 Task: Create a due date automation trigger when advanced on, 2 working days before a card is due add dates without an overdue due date at 11:00 AM.
Action: Mouse moved to (1100, 85)
Screenshot: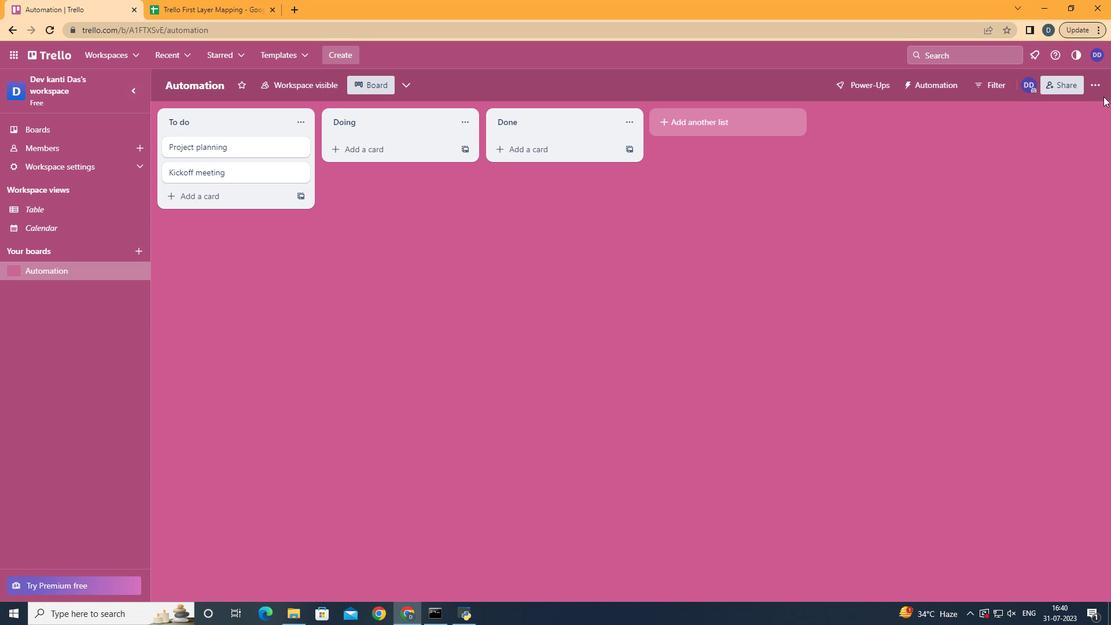 
Action: Mouse pressed left at (1100, 85)
Screenshot: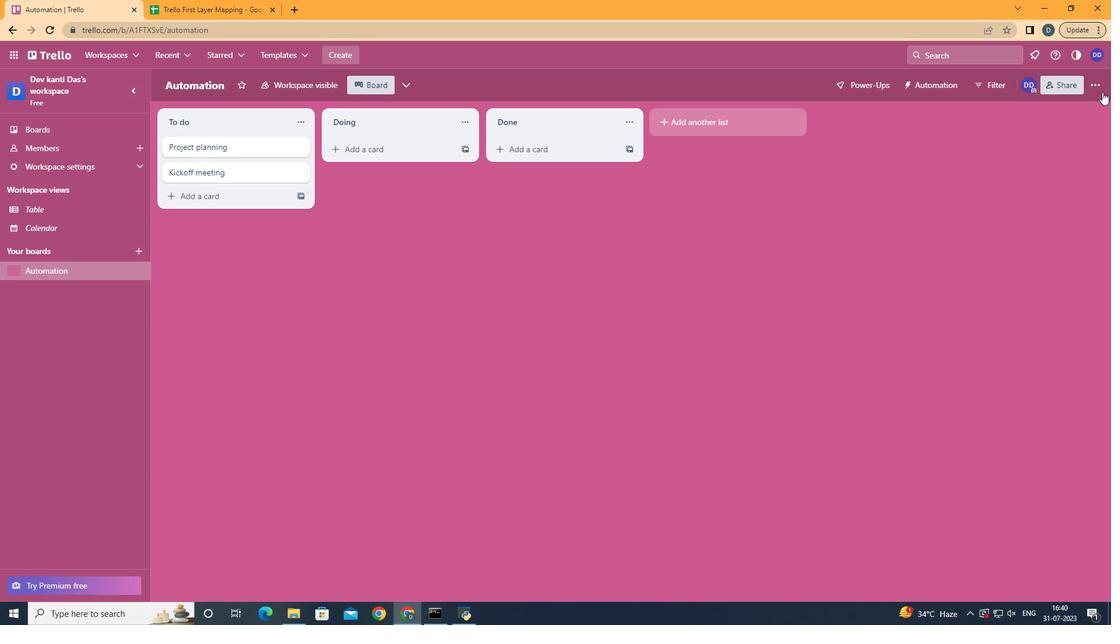 
Action: Mouse moved to (971, 248)
Screenshot: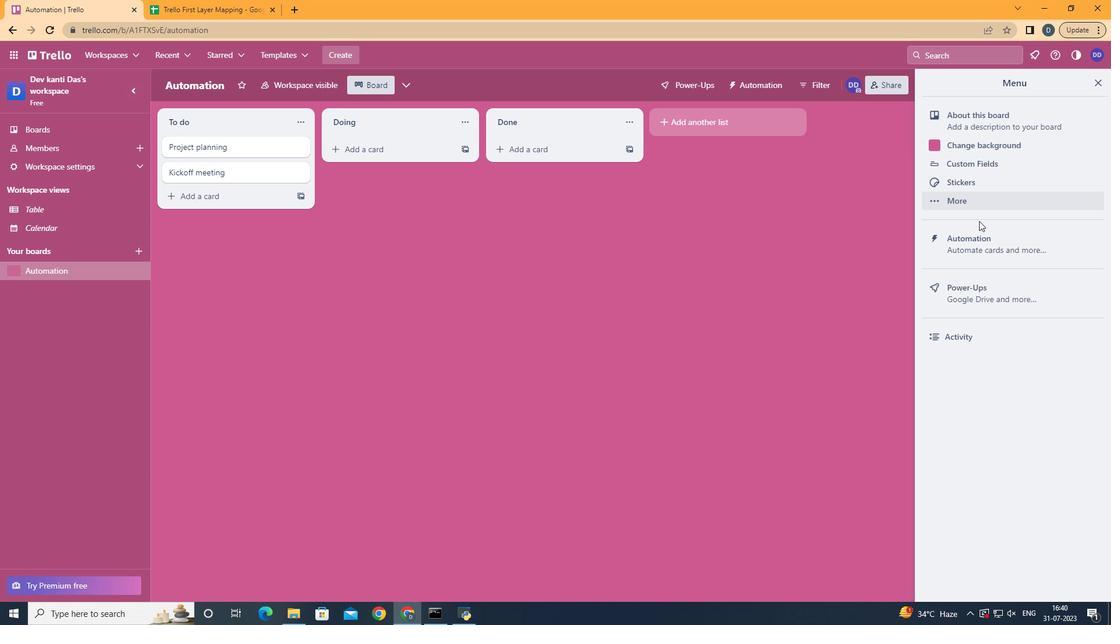 
Action: Mouse pressed left at (971, 248)
Screenshot: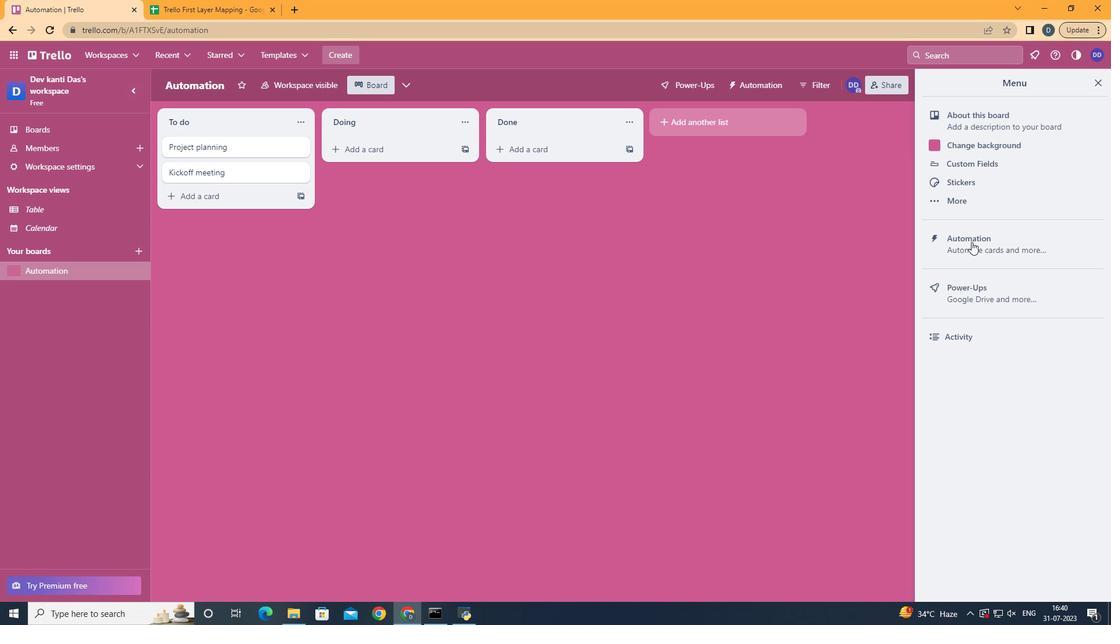 
Action: Mouse moved to (225, 234)
Screenshot: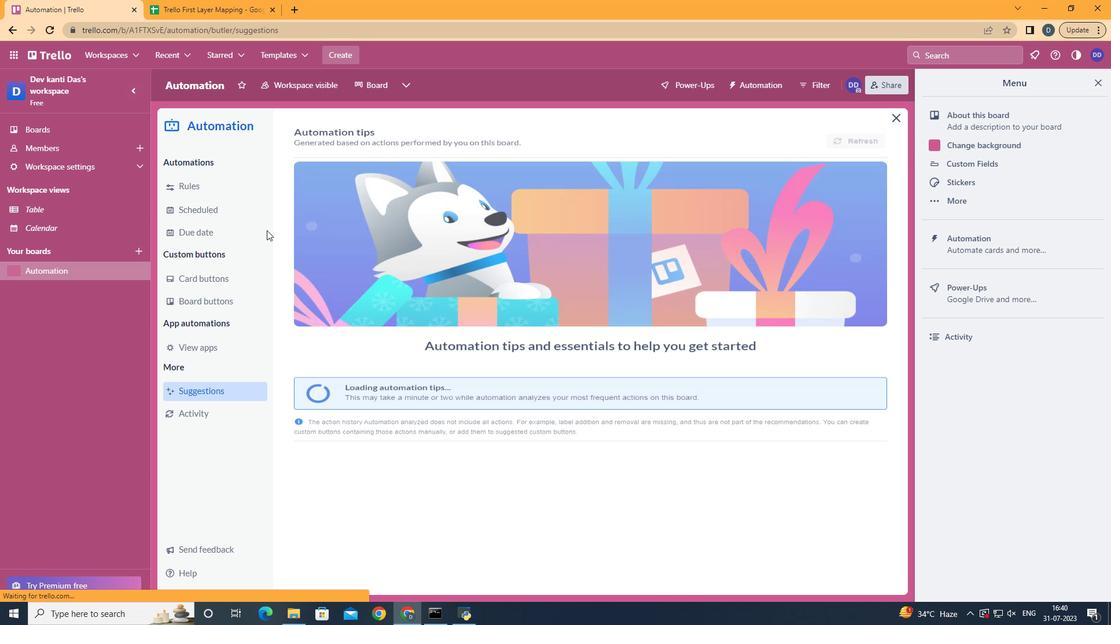 
Action: Mouse pressed left at (225, 234)
Screenshot: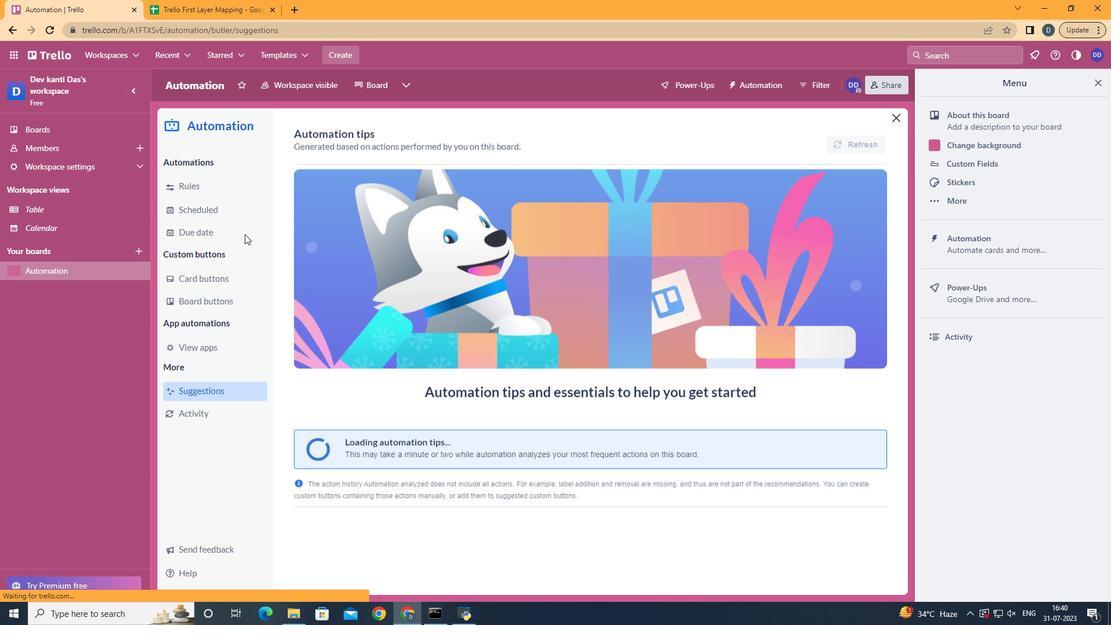 
Action: Mouse moved to (823, 134)
Screenshot: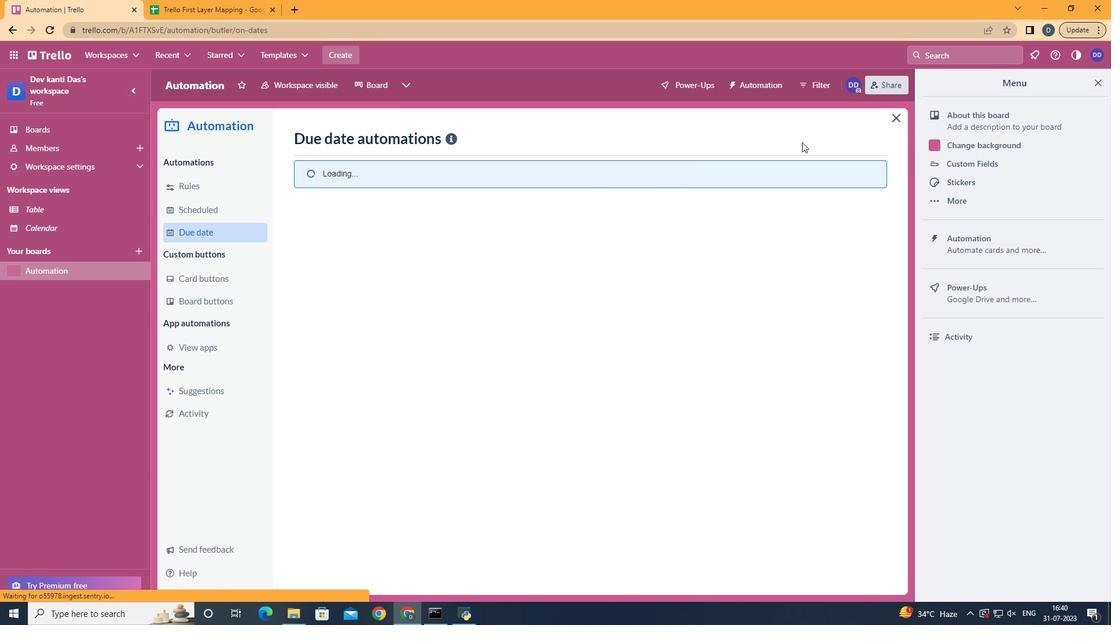
Action: Mouse pressed left at (823, 134)
Screenshot: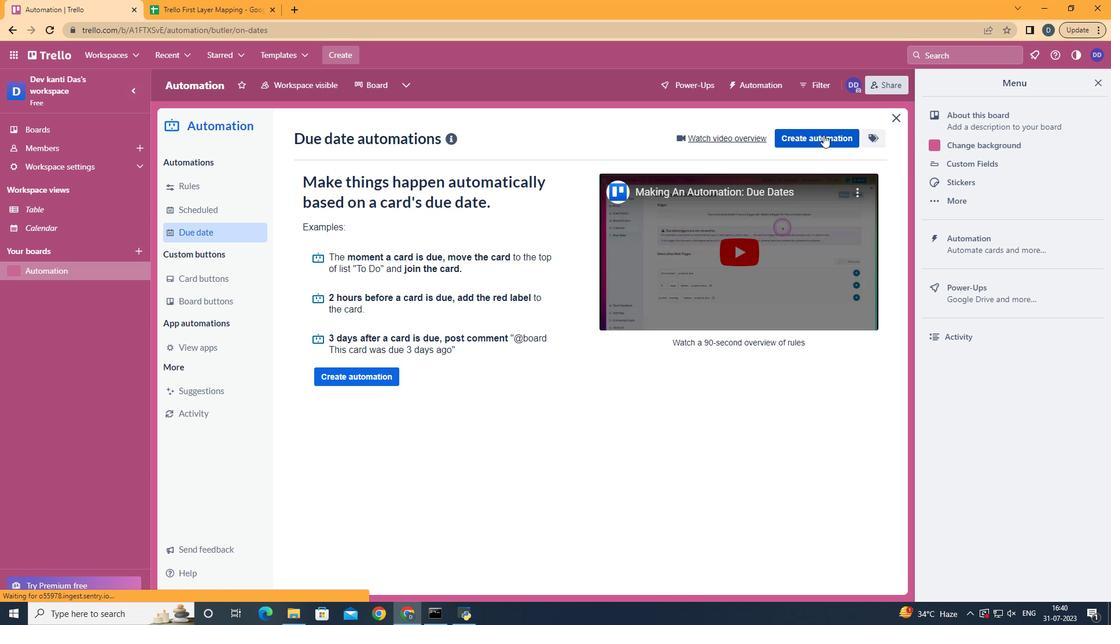 
Action: Mouse moved to (644, 247)
Screenshot: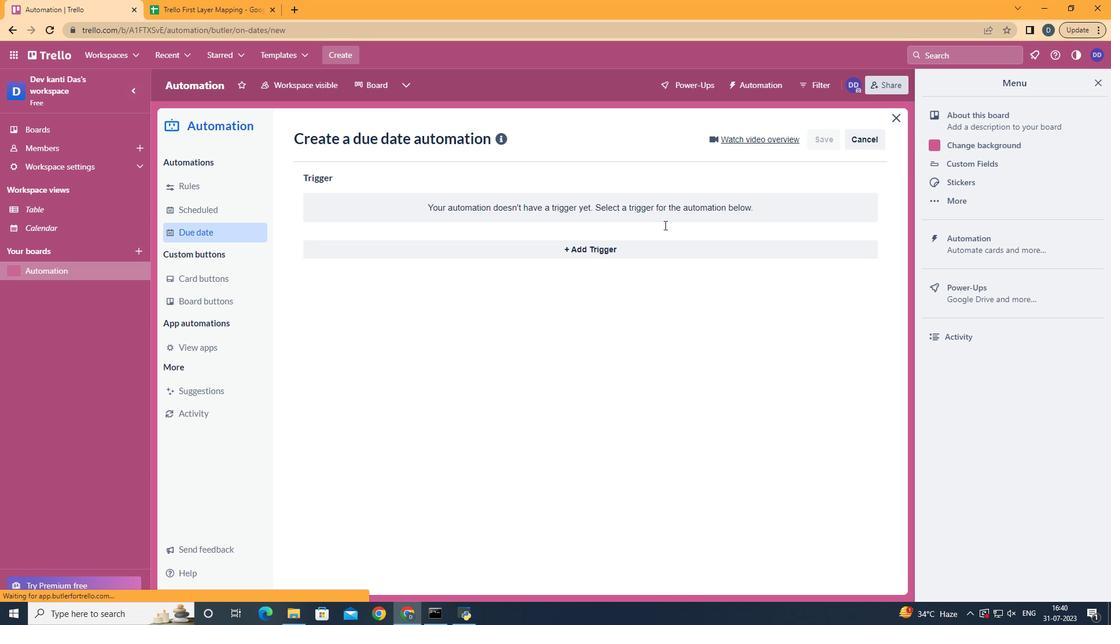 
Action: Mouse pressed left at (644, 247)
Screenshot: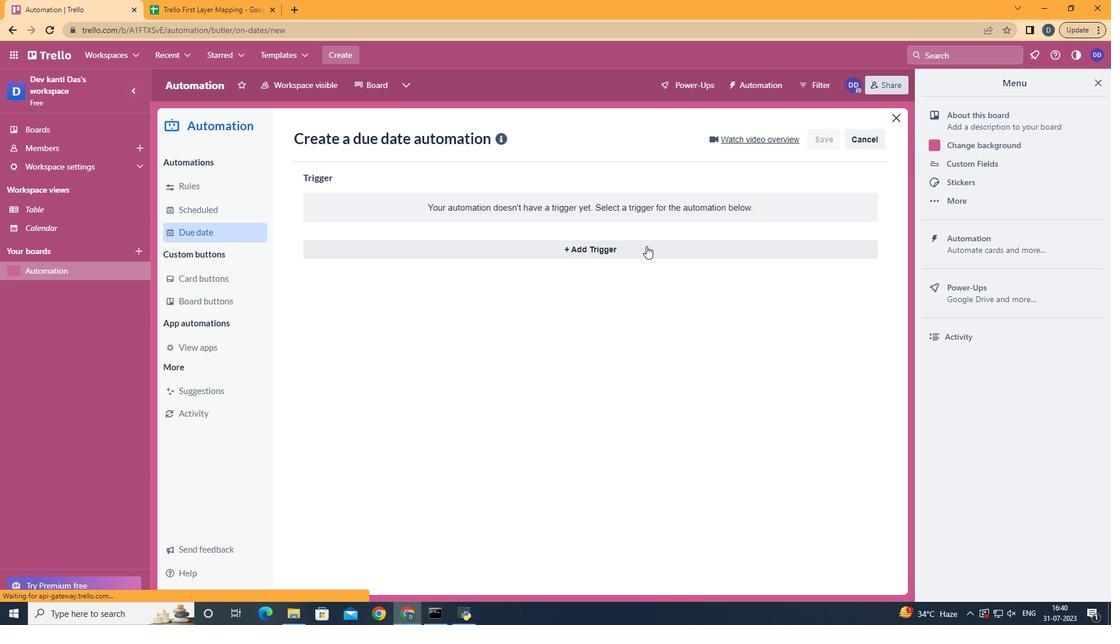 
Action: Mouse moved to (367, 467)
Screenshot: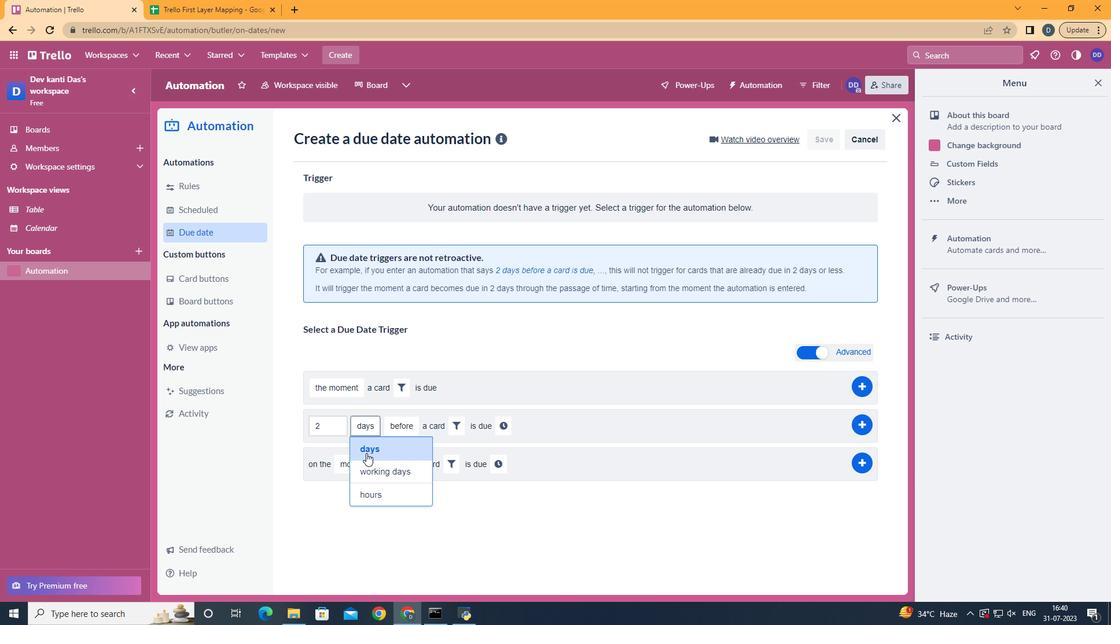 
Action: Mouse pressed left at (367, 467)
Screenshot: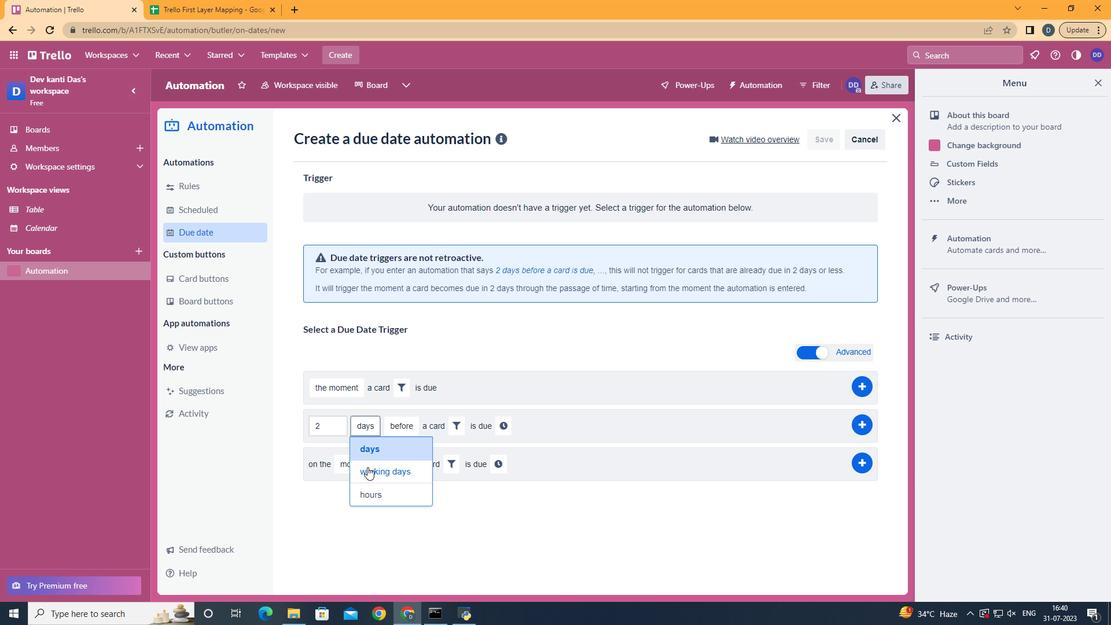 
Action: Mouse moved to (484, 429)
Screenshot: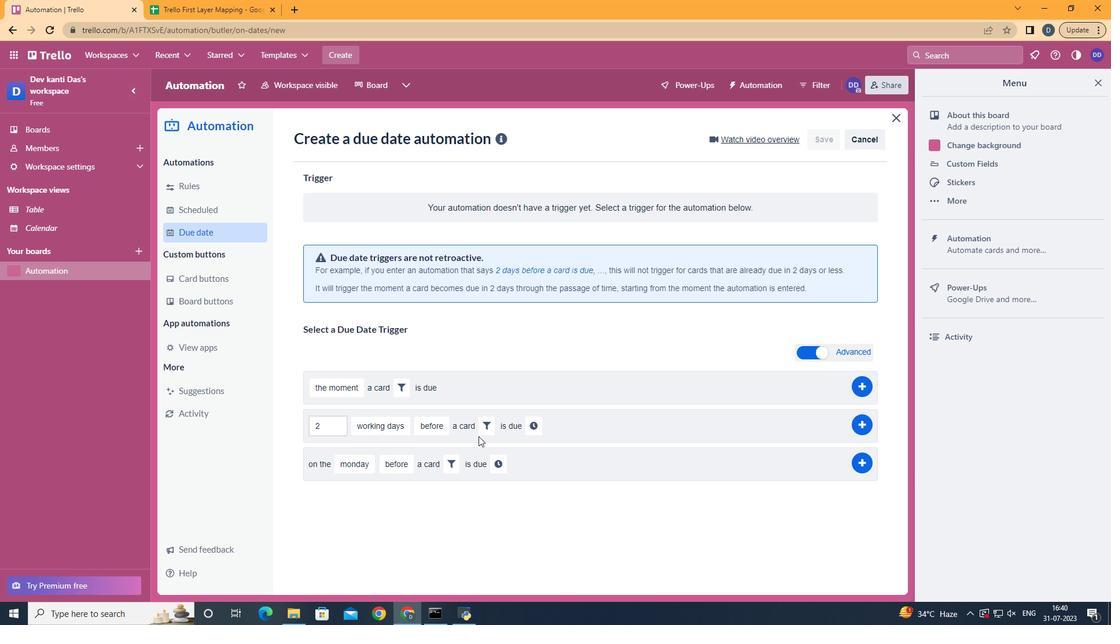 
Action: Mouse pressed left at (484, 429)
Screenshot: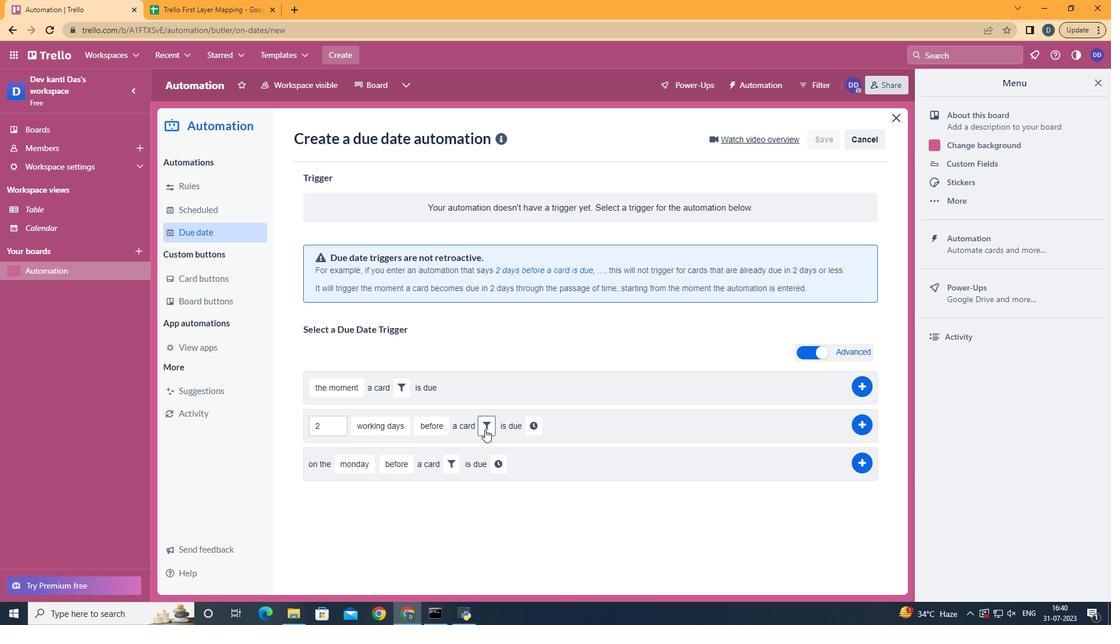 
Action: Mouse moved to (546, 461)
Screenshot: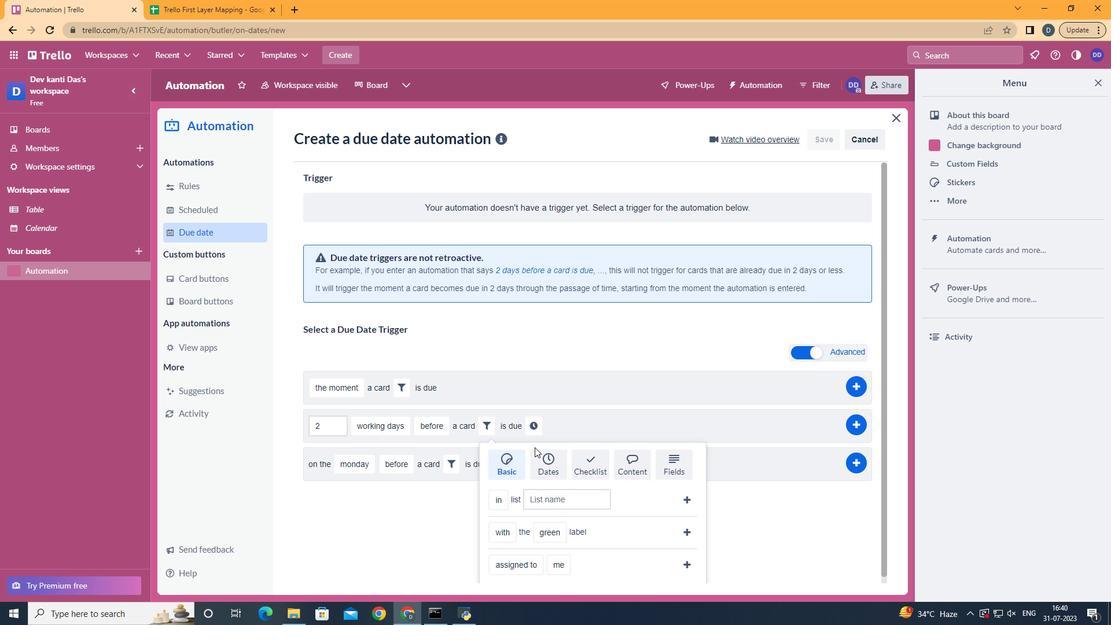 
Action: Mouse pressed left at (546, 461)
Screenshot: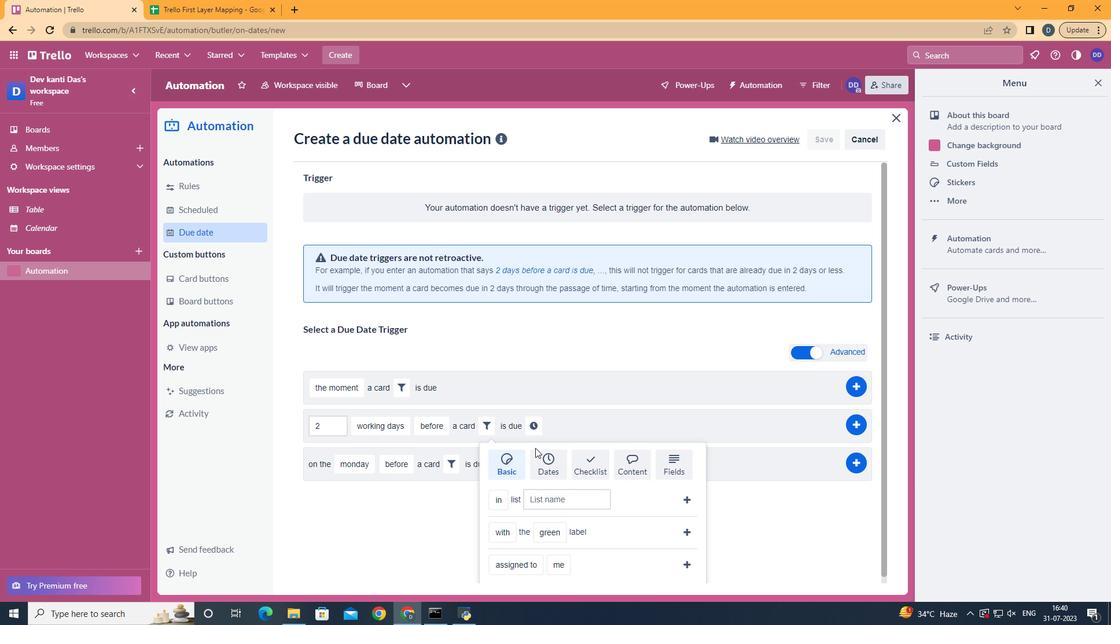 
Action: Mouse moved to (510, 540)
Screenshot: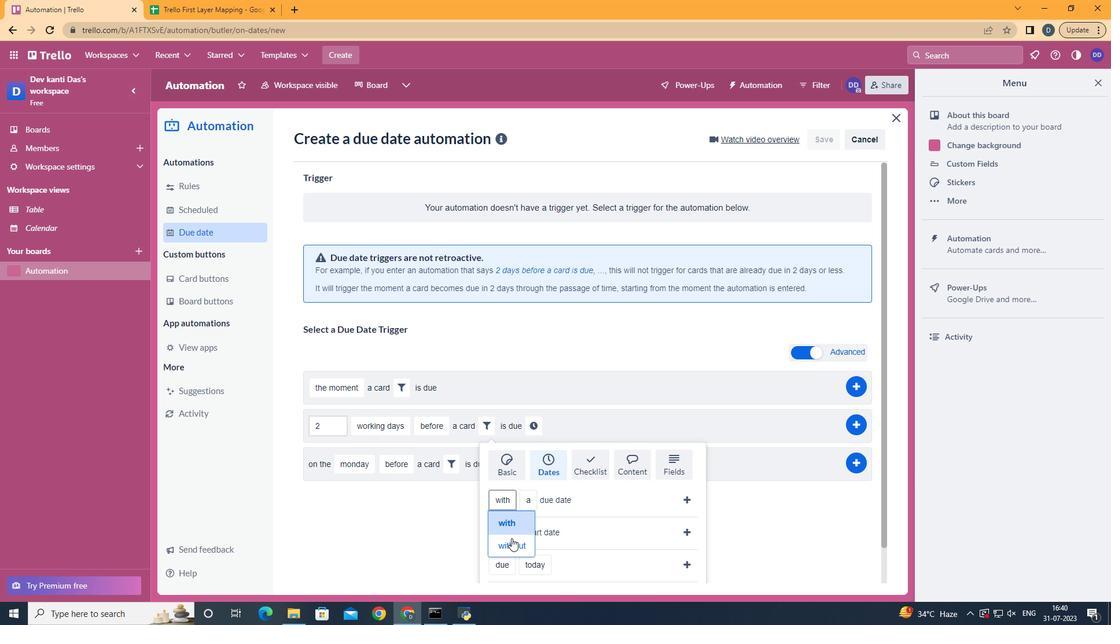 
Action: Mouse pressed left at (510, 540)
Screenshot: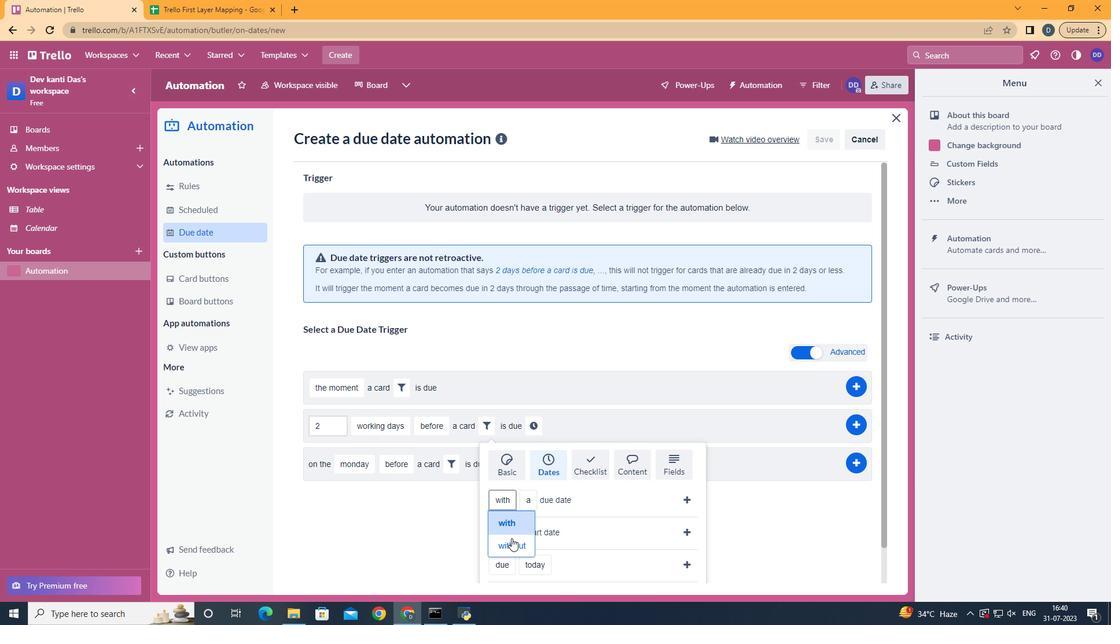 
Action: Mouse moved to (548, 480)
Screenshot: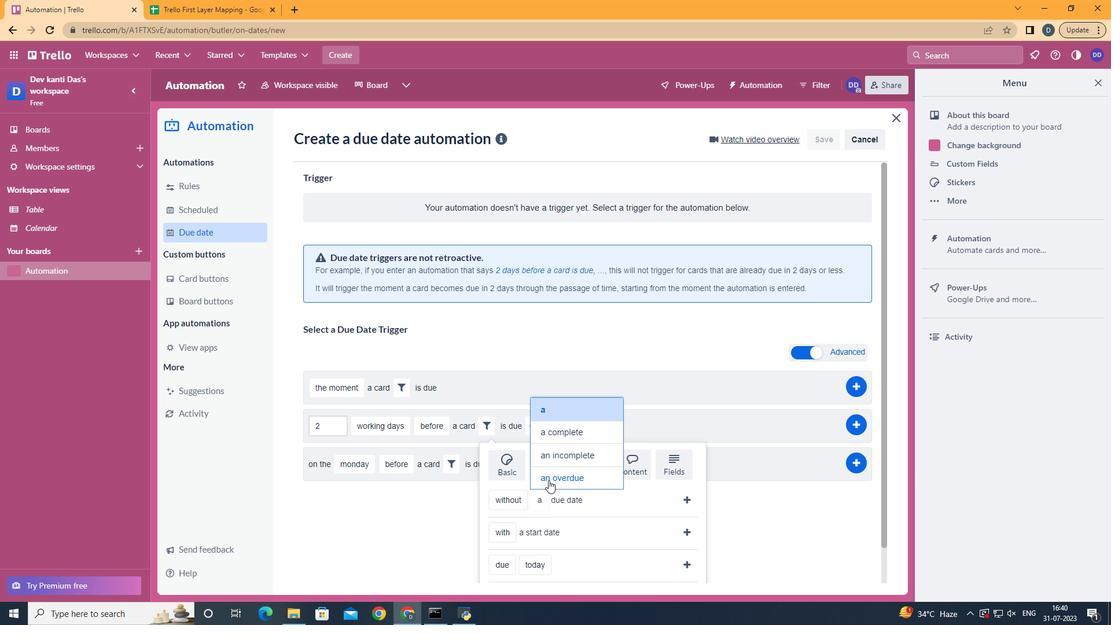 
Action: Mouse pressed left at (548, 480)
Screenshot: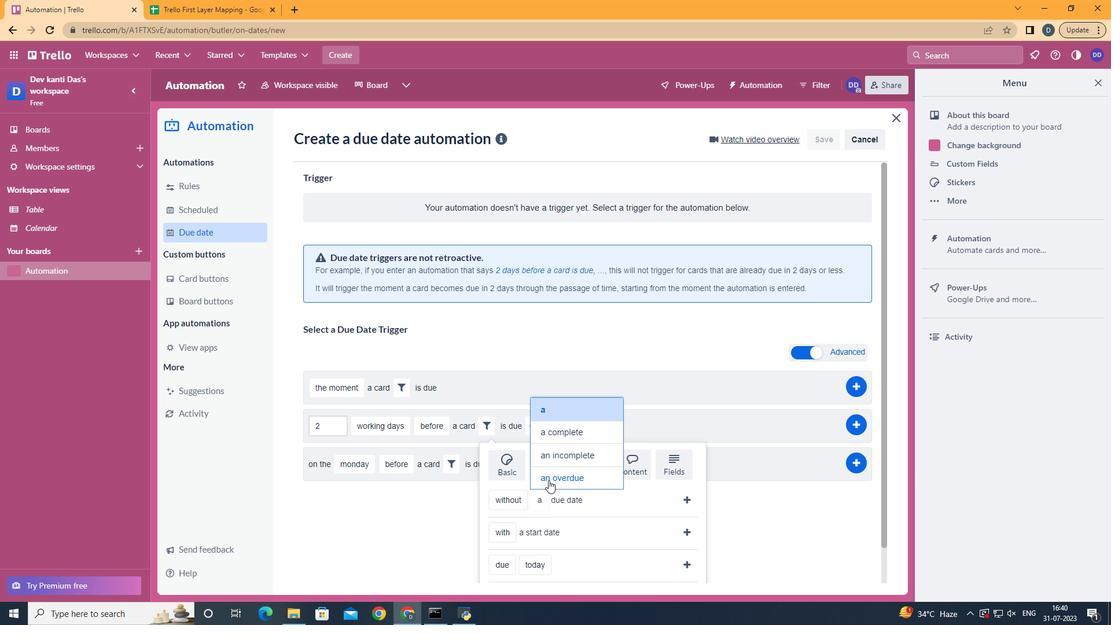 
Action: Mouse moved to (685, 494)
Screenshot: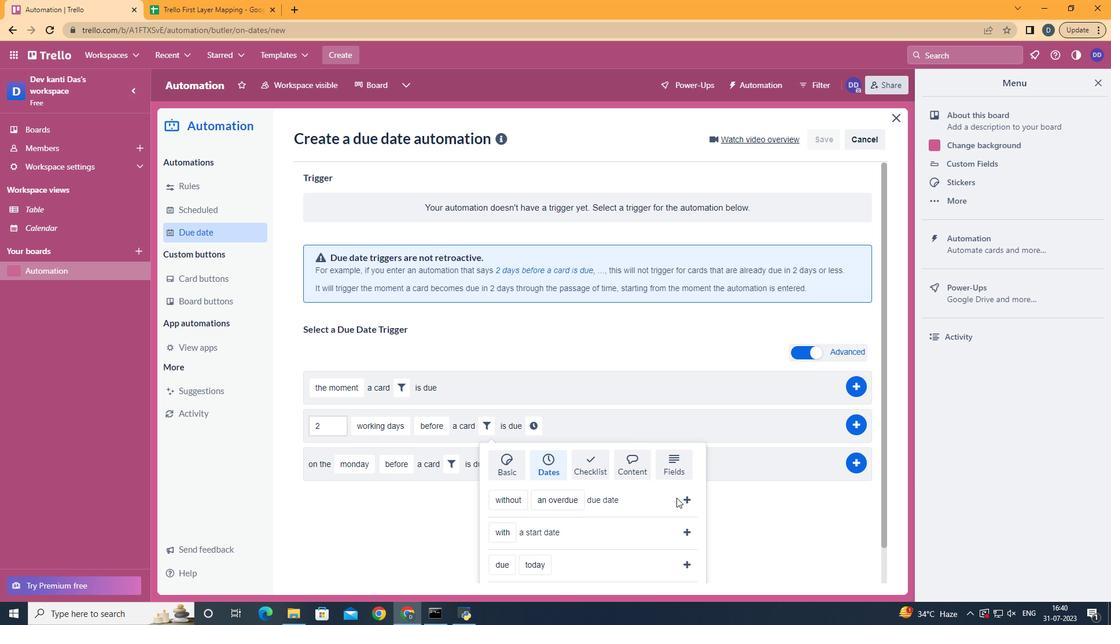 
Action: Mouse pressed left at (685, 494)
Screenshot: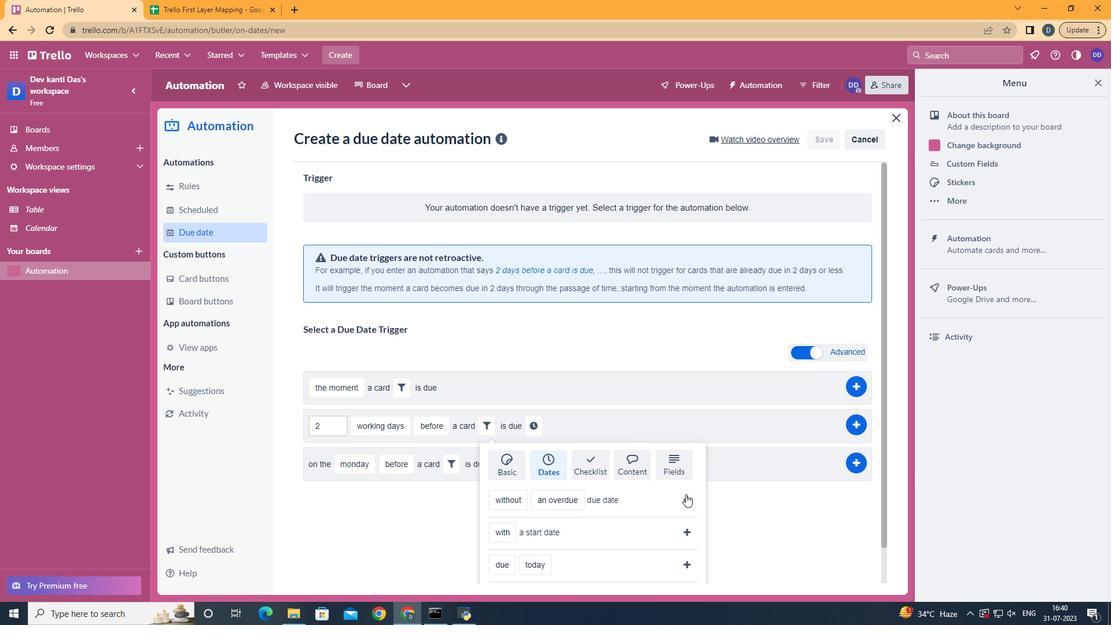 
Action: Mouse moved to (669, 428)
Screenshot: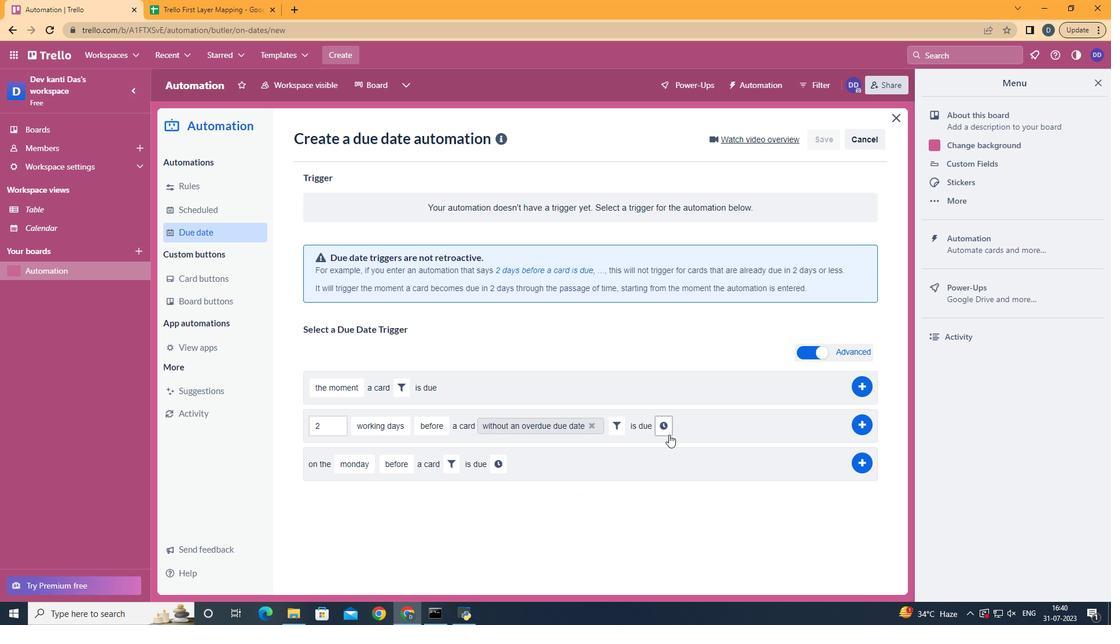 
Action: Mouse pressed left at (669, 428)
Screenshot: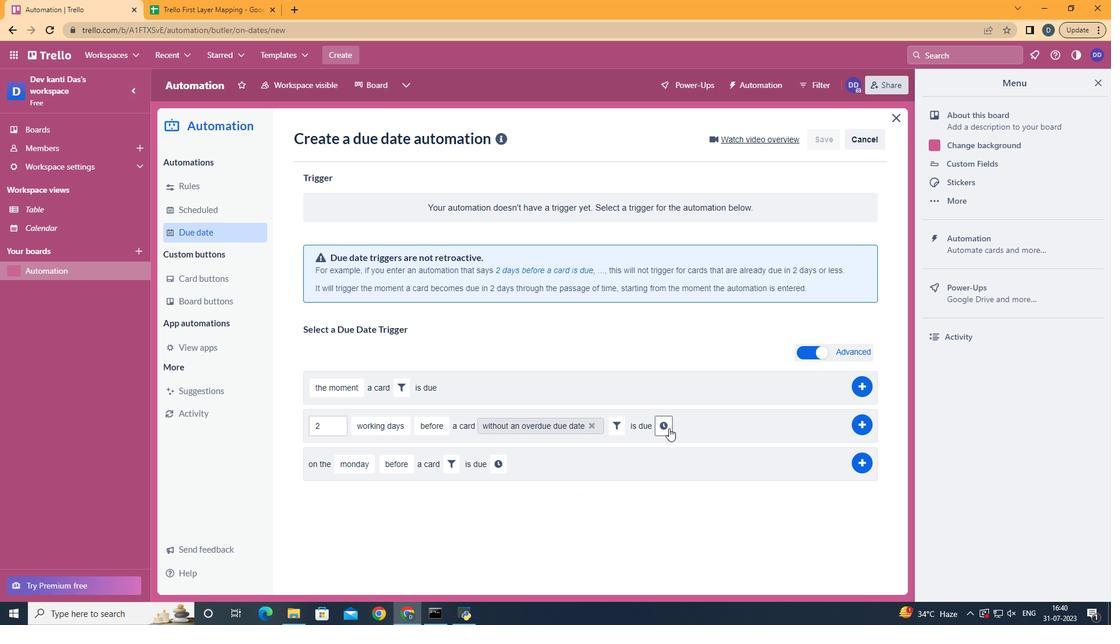 
Action: Mouse moved to (685, 428)
Screenshot: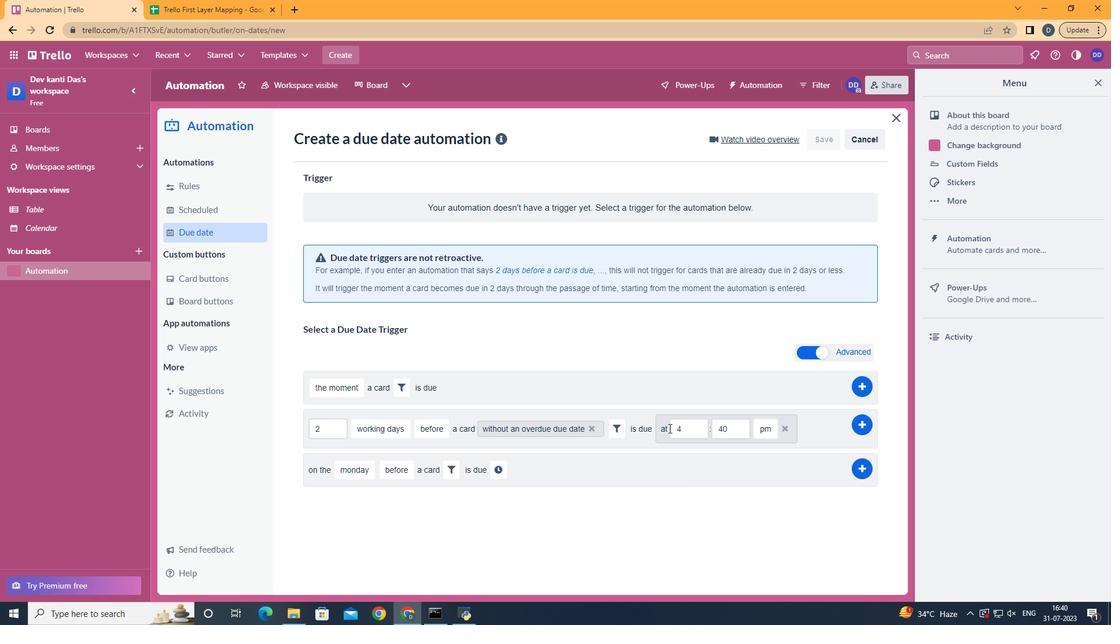 
Action: Mouse pressed left at (685, 428)
Screenshot: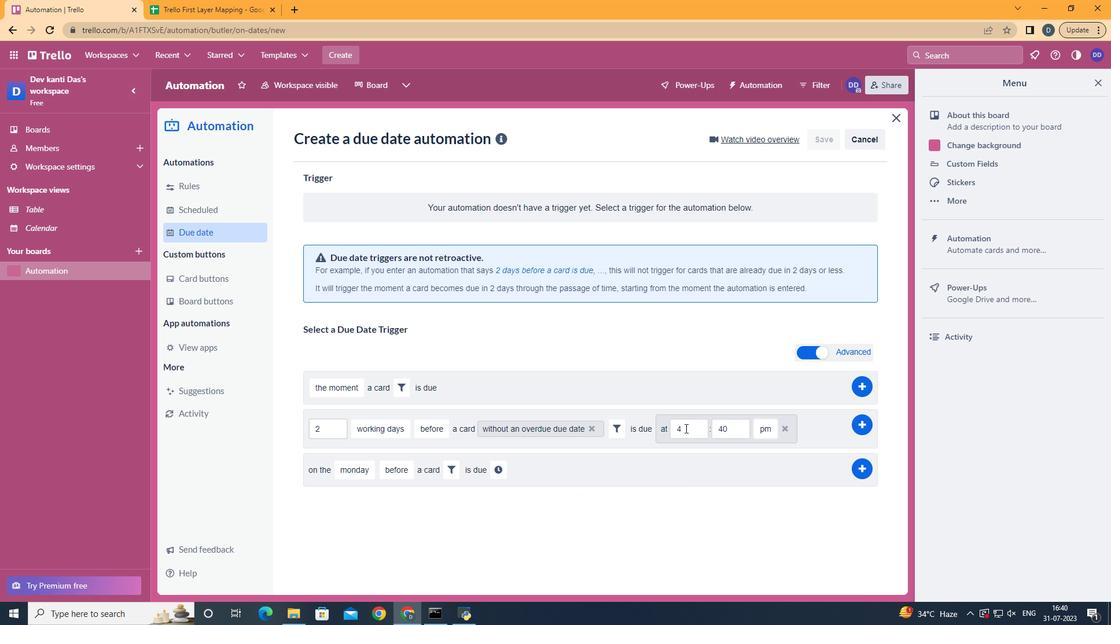 
Action: Key pressed <Key.backspace>11
Screenshot: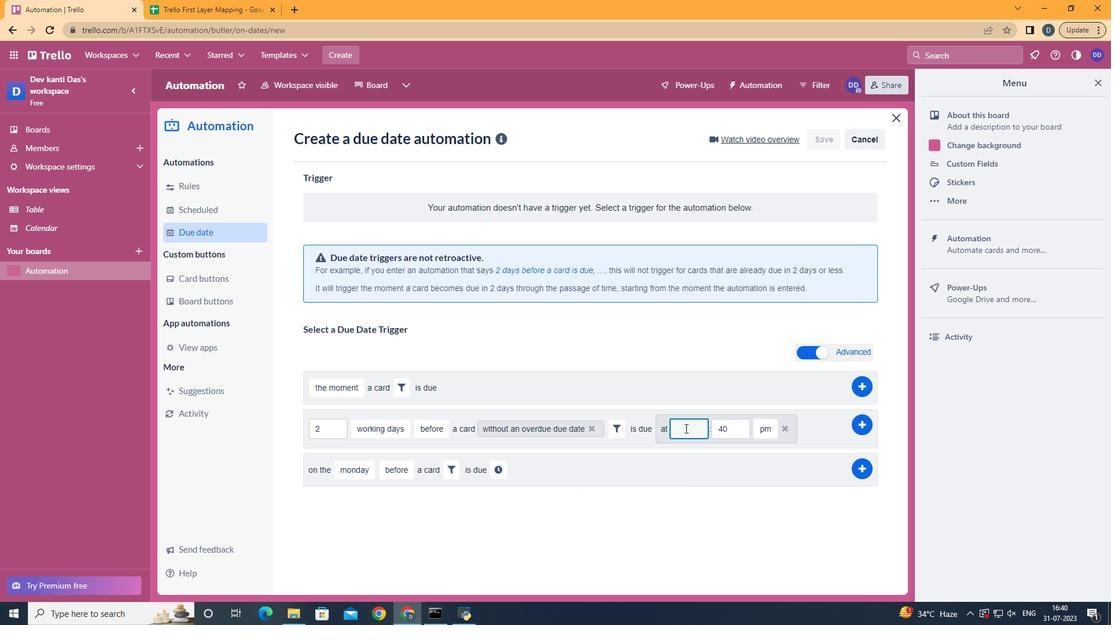 
Action: Mouse moved to (736, 431)
Screenshot: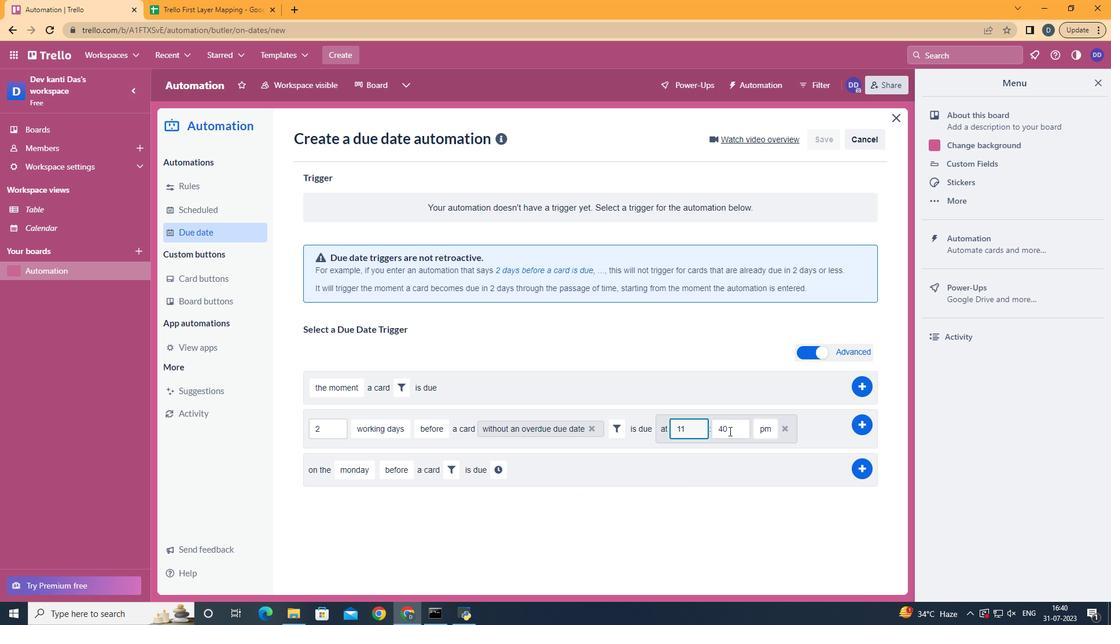 
Action: Mouse pressed left at (736, 431)
Screenshot: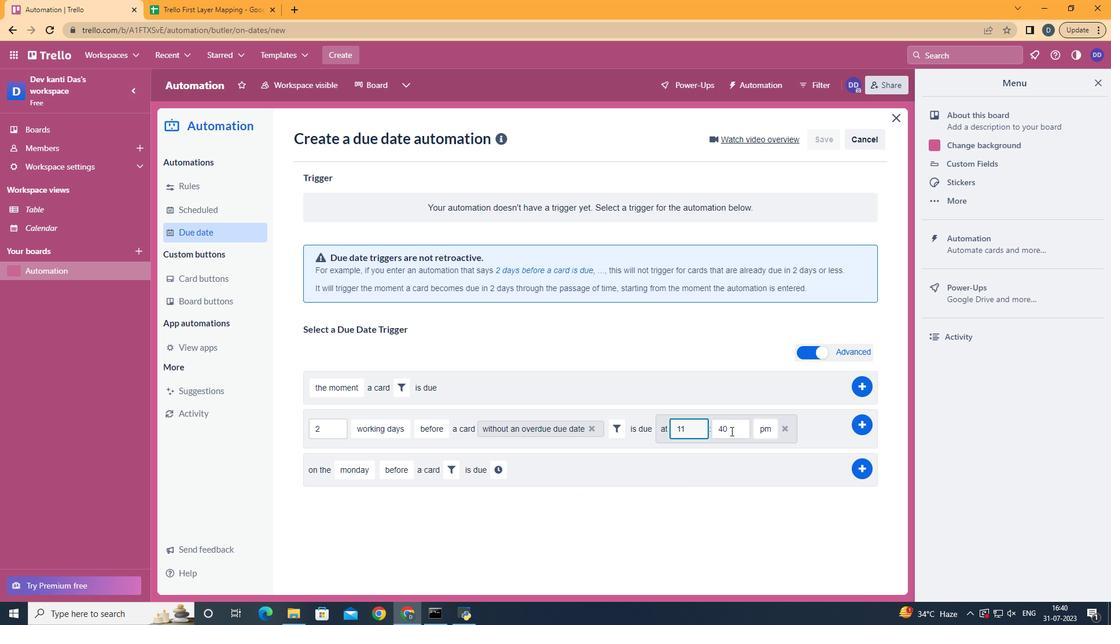 
Action: Key pressed <Key.backspace><Key.backspace>00
Screenshot: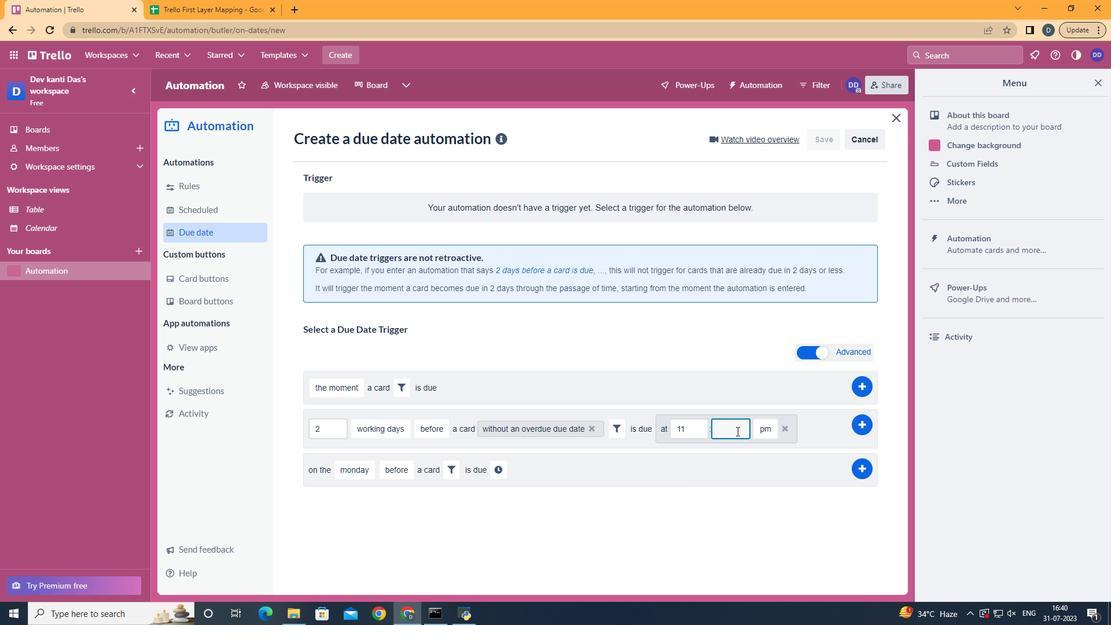 
Action: Mouse moved to (770, 445)
Screenshot: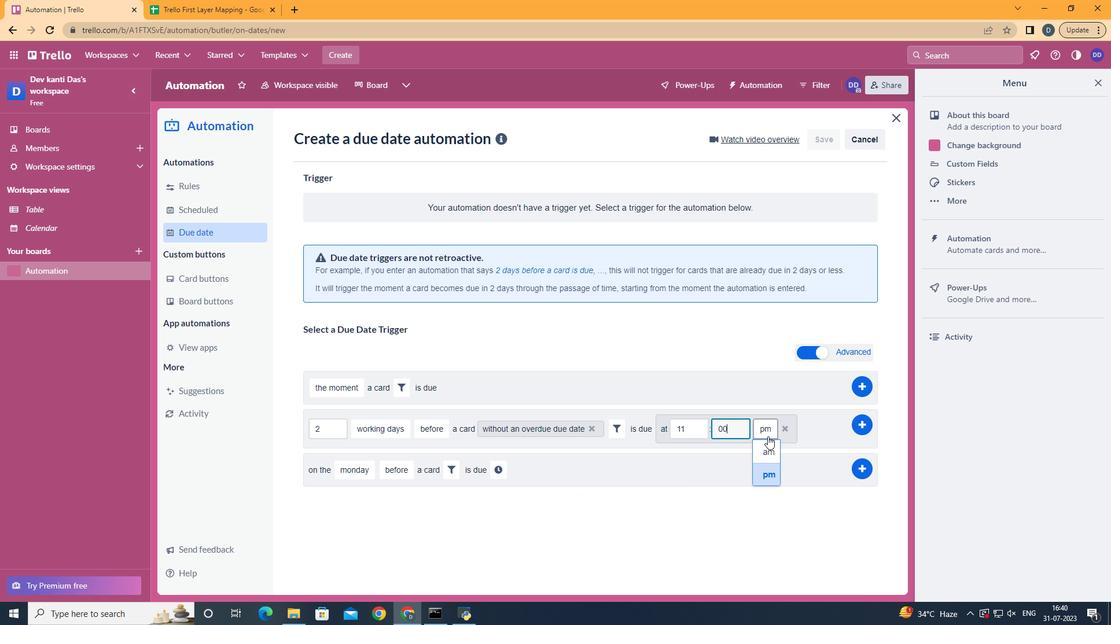 
Action: Mouse pressed left at (770, 445)
Screenshot: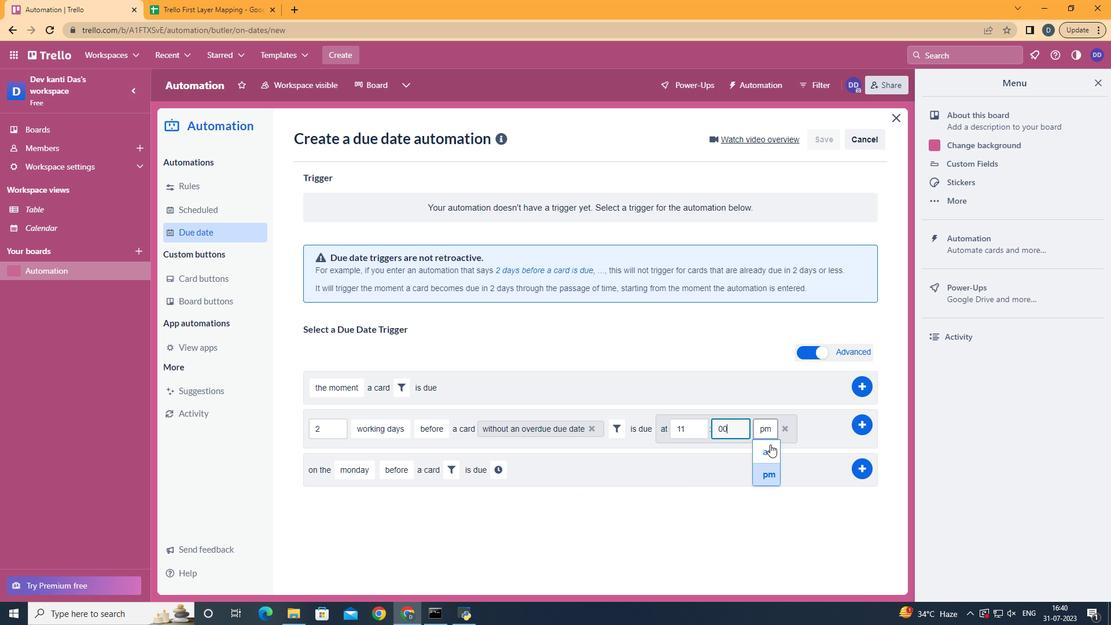 
Action: Mouse moved to (862, 429)
Screenshot: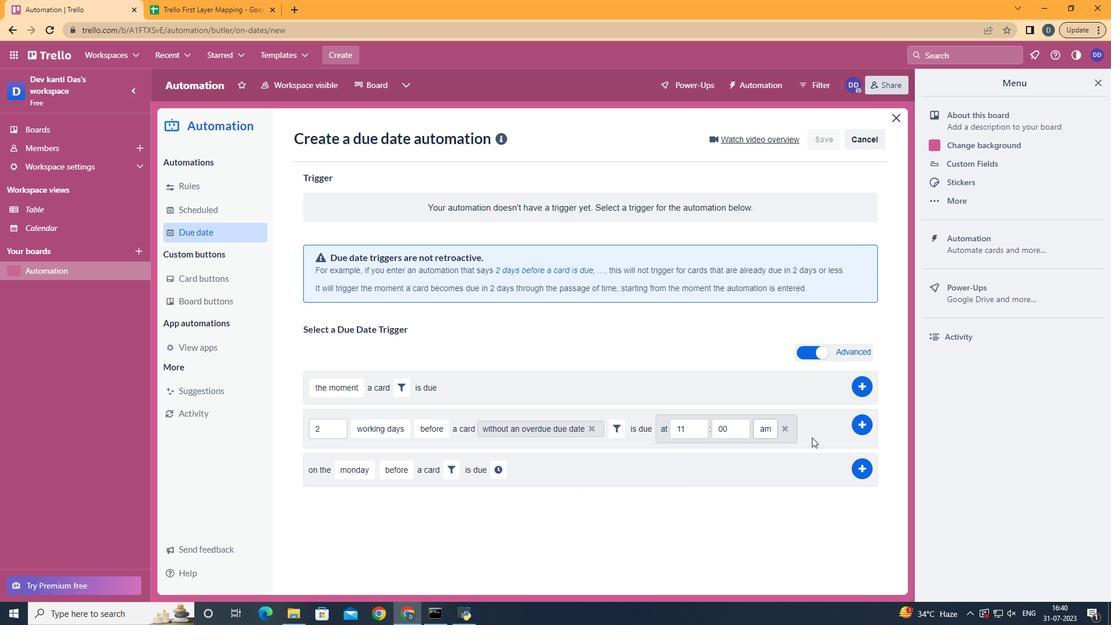 
Action: Mouse pressed left at (862, 429)
Screenshot: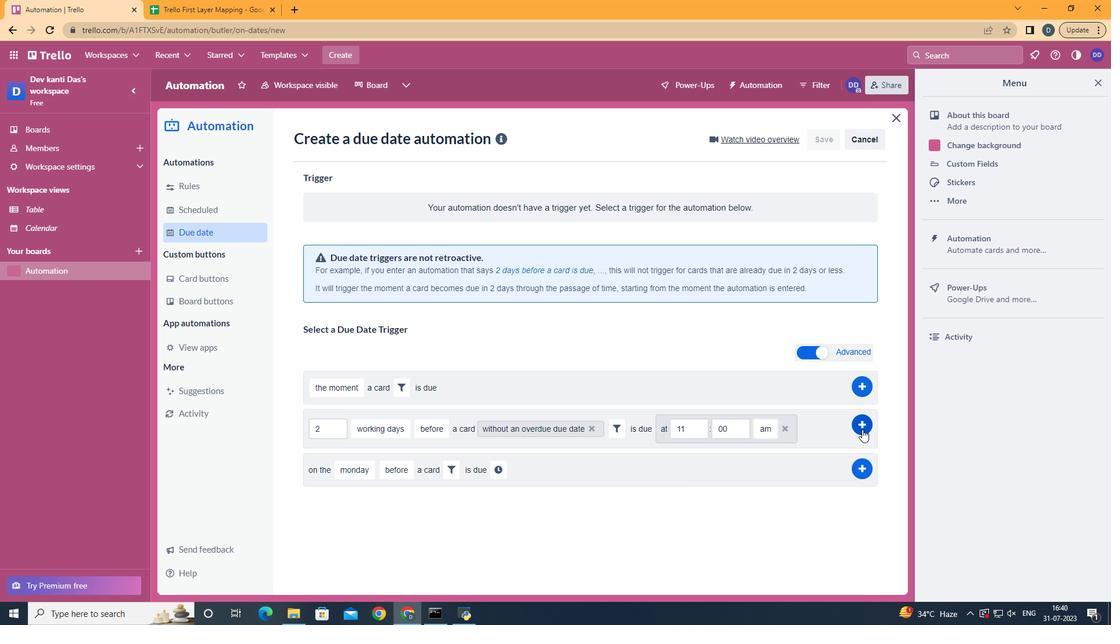 
Action: Mouse moved to (578, 263)
Screenshot: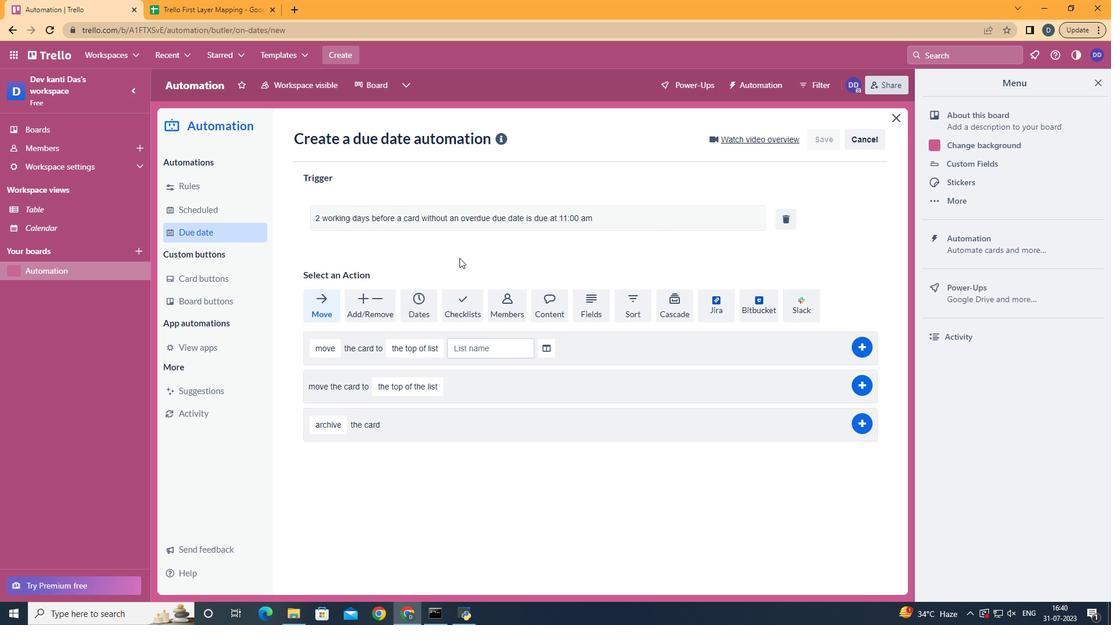
